 Task: Enable the option "Fask seek" in playback control.
Action: Mouse moved to (117, 17)
Screenshot: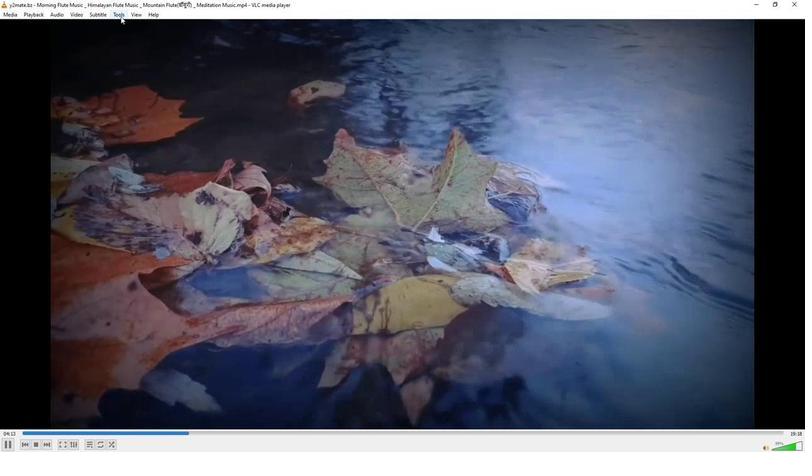 
Action: Mouse pressed left at (117, 17)
Screenshot: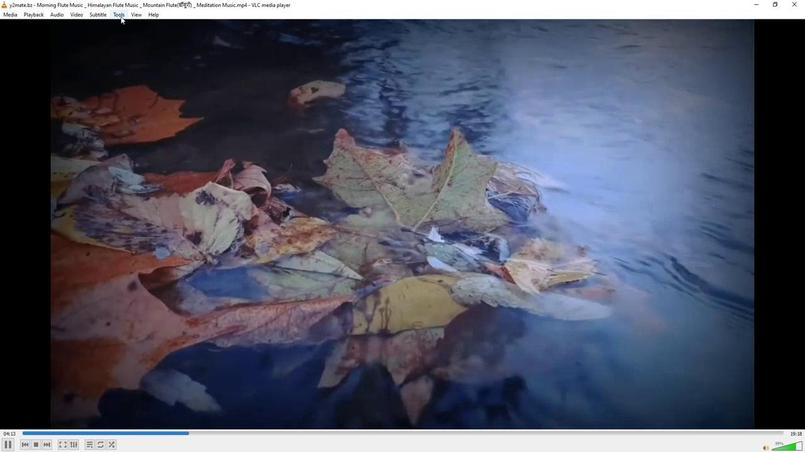 
Action: Mouse moved to (131, 115)
Screenshot: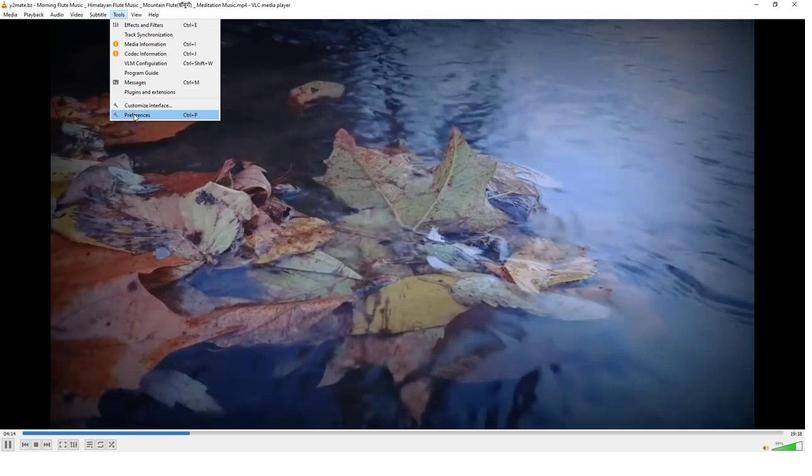 
Action: Mouse pressed left at (131, 115)
Screenshot: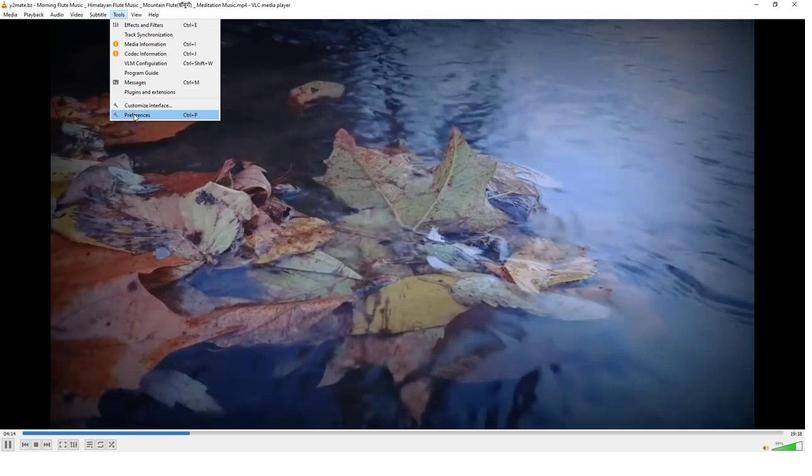 
Action: Mouse moved to (269, 366)
Screenshot: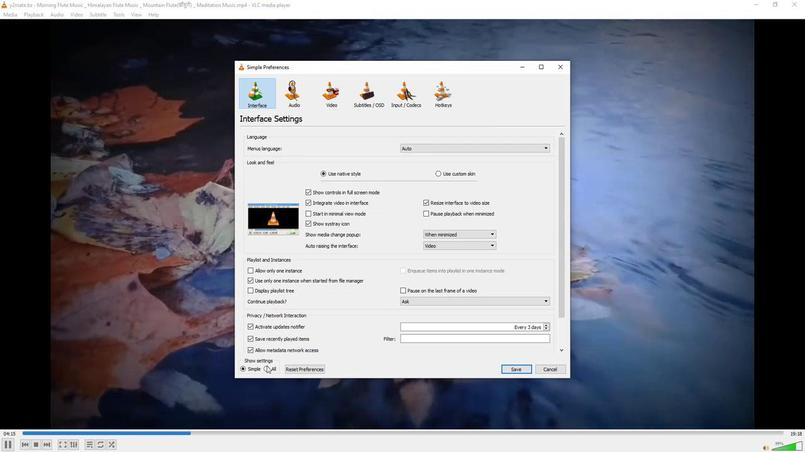 
Action: Mouse pressed left at (269, 366)
Screenshot: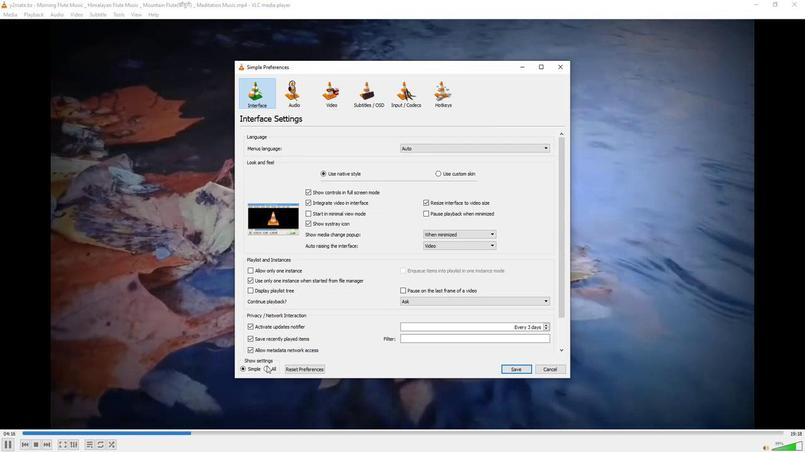 
Action: Mouse moved to (276, 213)
Screenshot: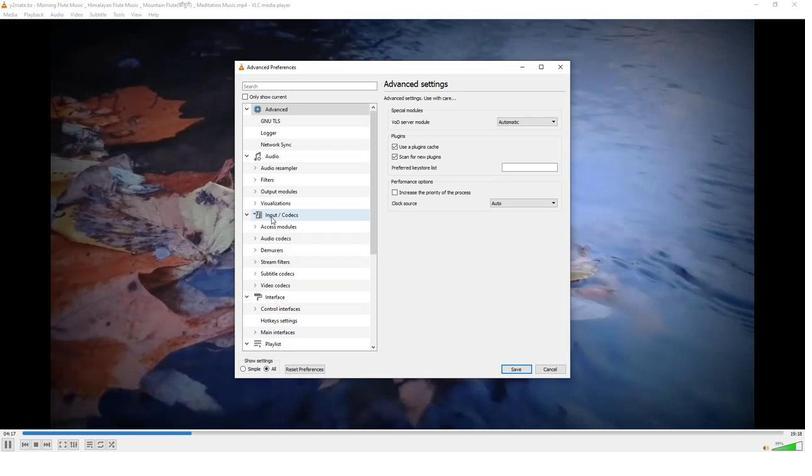 
Action: Mouse pressed left at (276, 213)
Screenshot: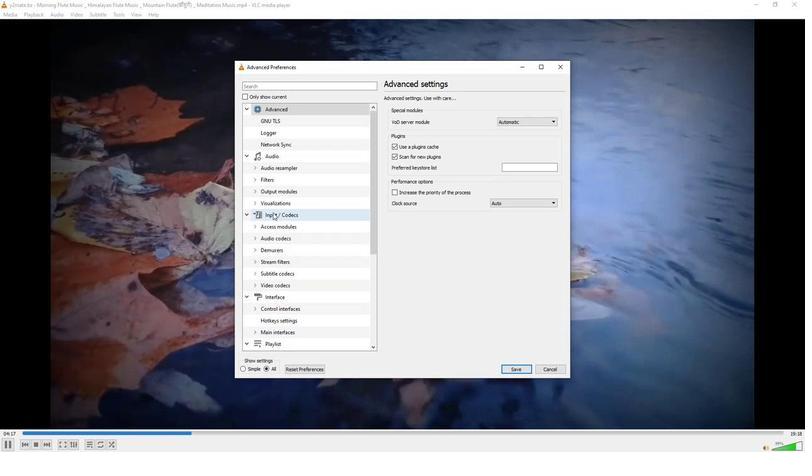 
Action: Mouse moved to (402, 306)
Screenshot: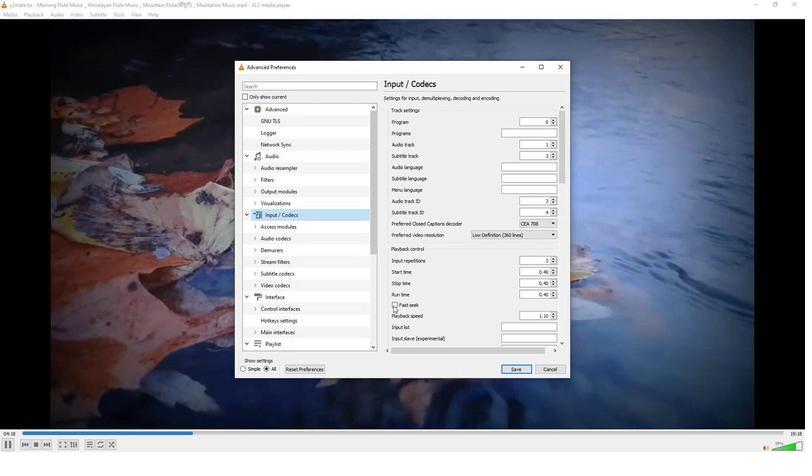 
Action: Mouse pressed left at (402, 306)
Screenshot: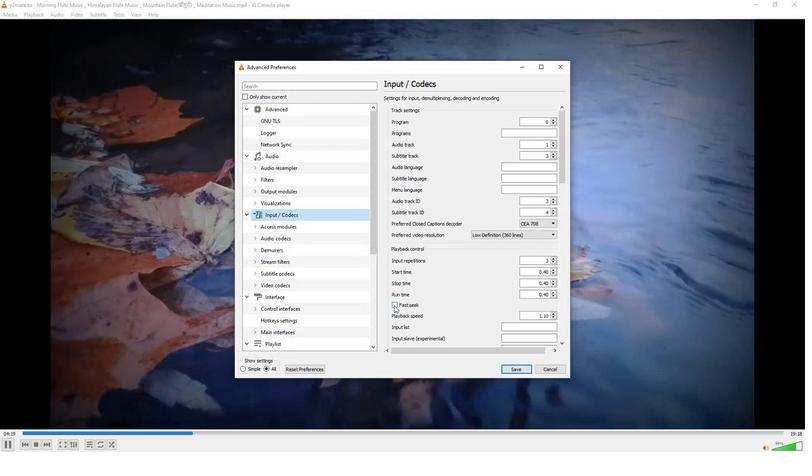 
Action: Mouse moved to (432, 307)
Screenshot: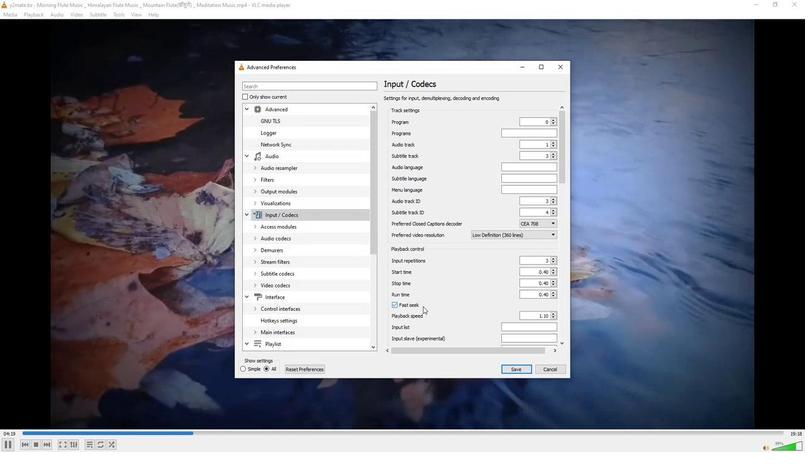 
